 Task: Look for under-contract / pending properties.
Action: Mouse moved to (655, 65)
Screenshot: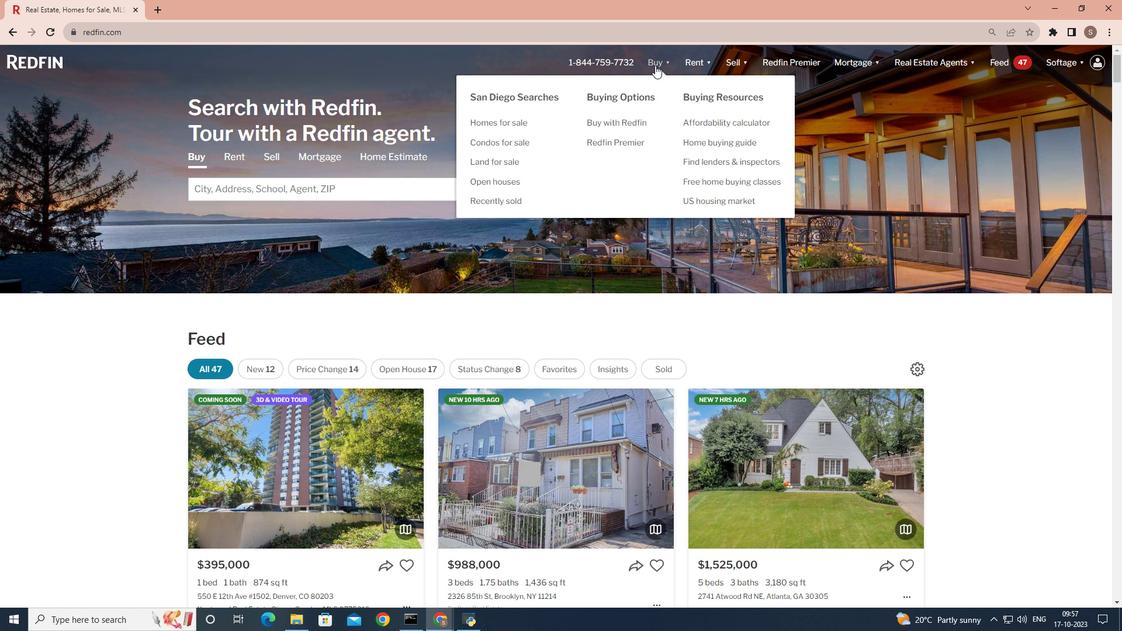 
Action: Mouse pressed left at (655, 65)
Screenshot: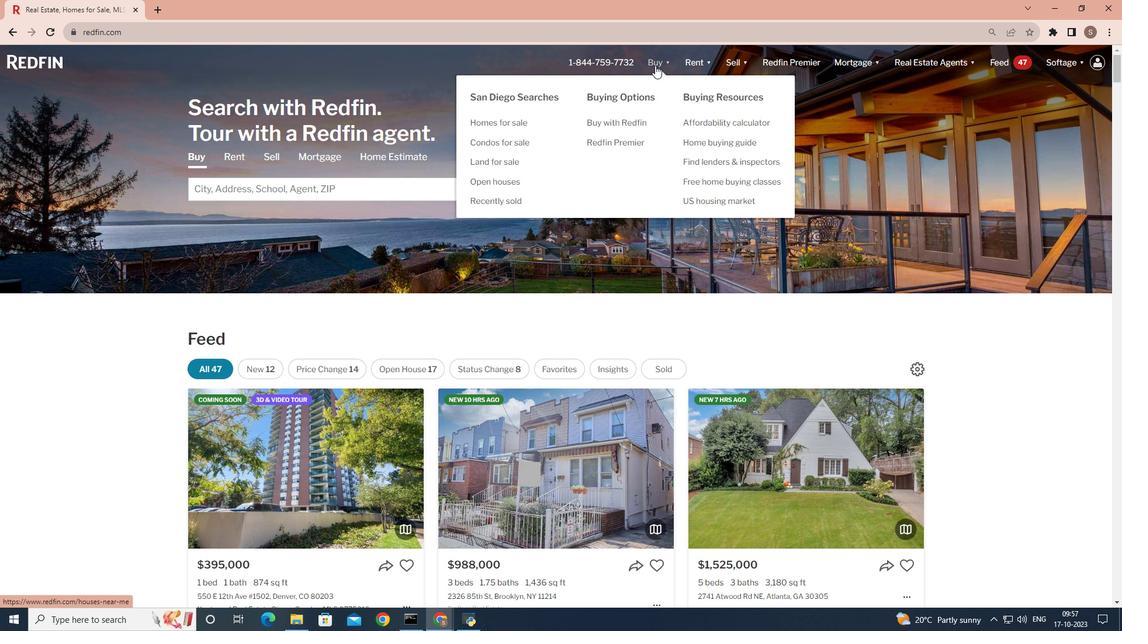 
Action: Mouse moved to (295, 243)
Screenshot: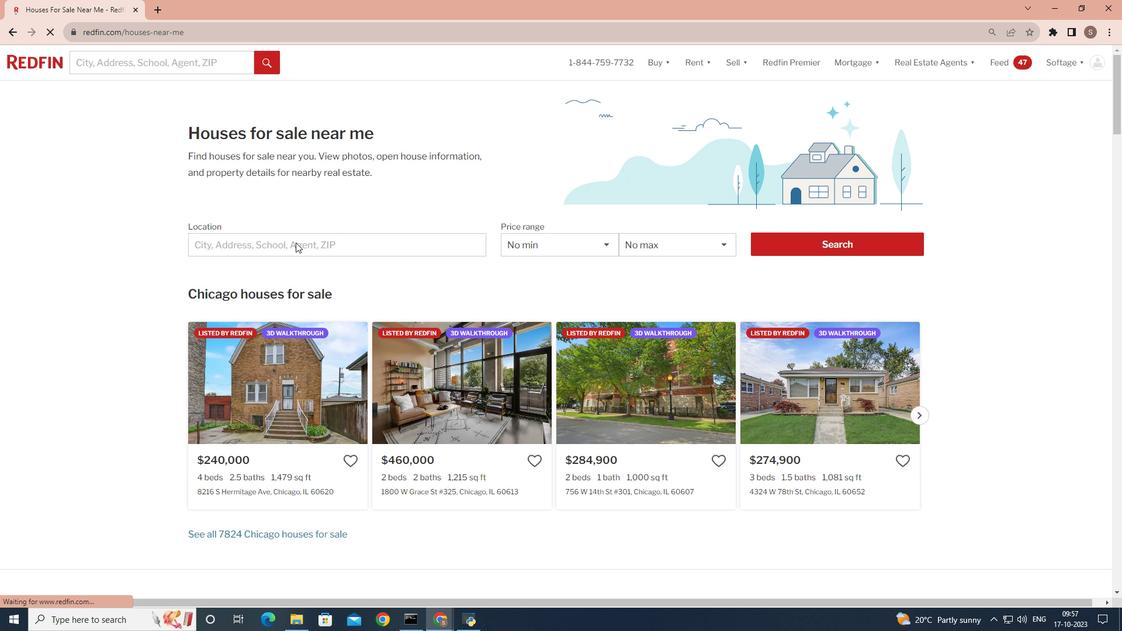 
Action: Mouse pressed left at (295, 243)
Screenshot: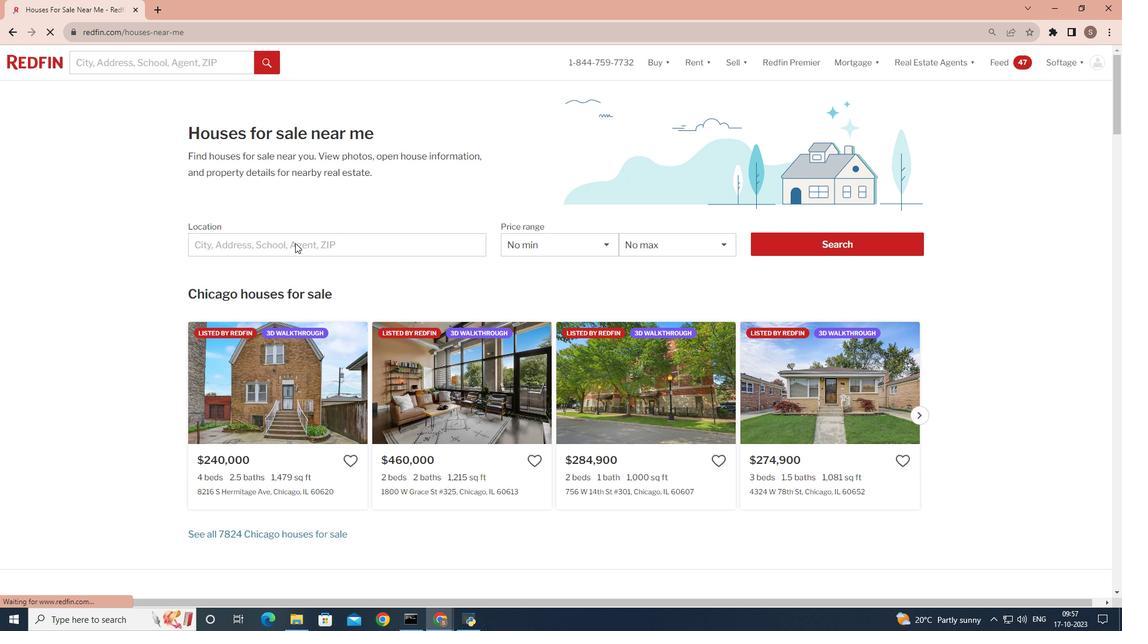 
Action: Mouse moved to (235, 245)
Screenshot: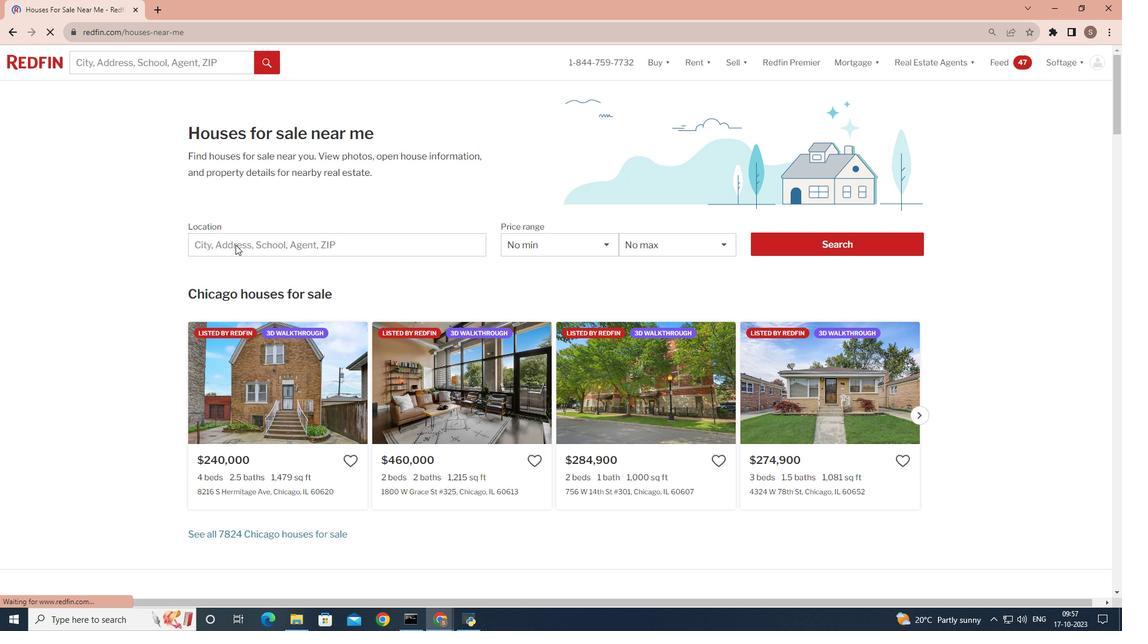 
Action: Mouse pressed left at (235, 245)
Screenshot: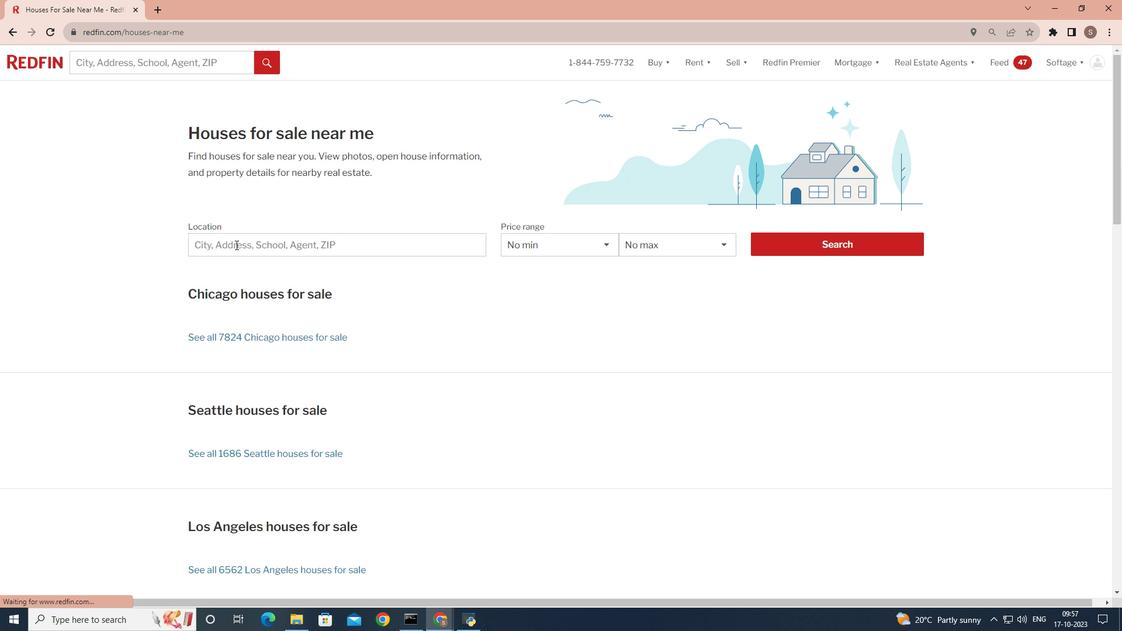 
Action: Key pressed <Key.shift>San<Key.space><Key.shift>Diego
Screenshot: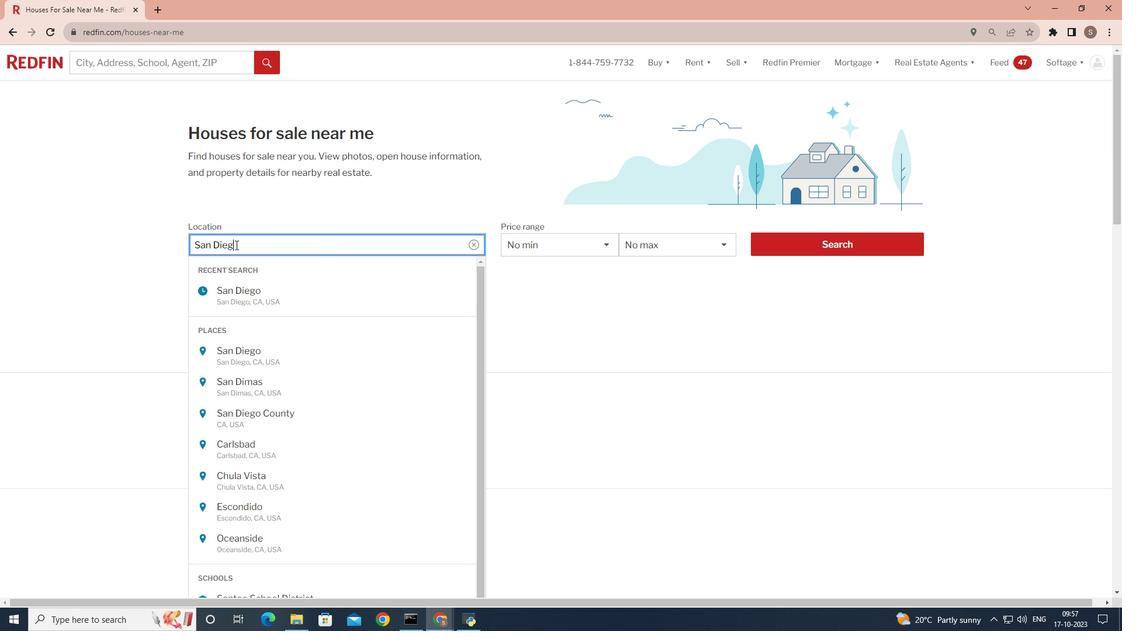 
Action: Mouse moved to (791, 242)
Screenshot: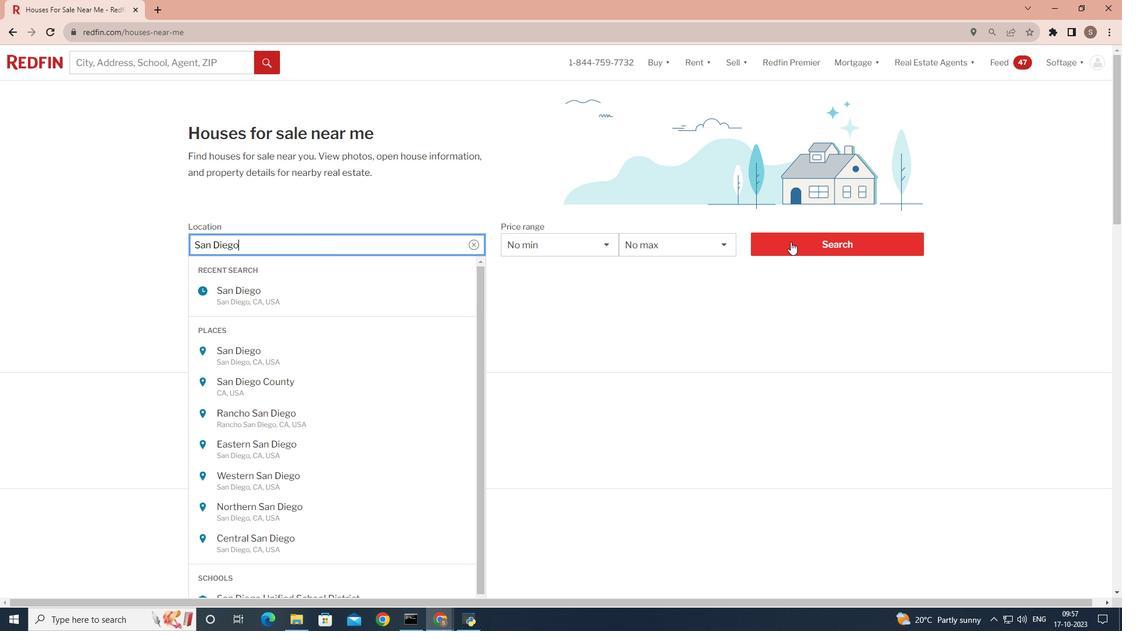 
Action: Mouse pressed left at (791, 242)
Screenshot: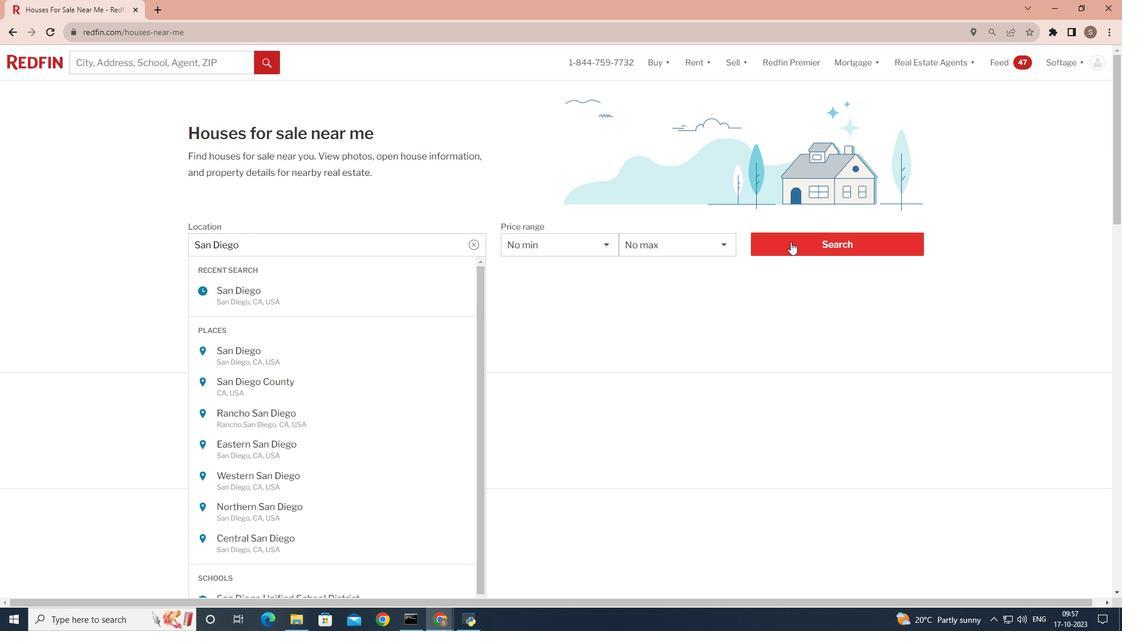 
Action: Mouse moved to (789, 241)
Screenshot: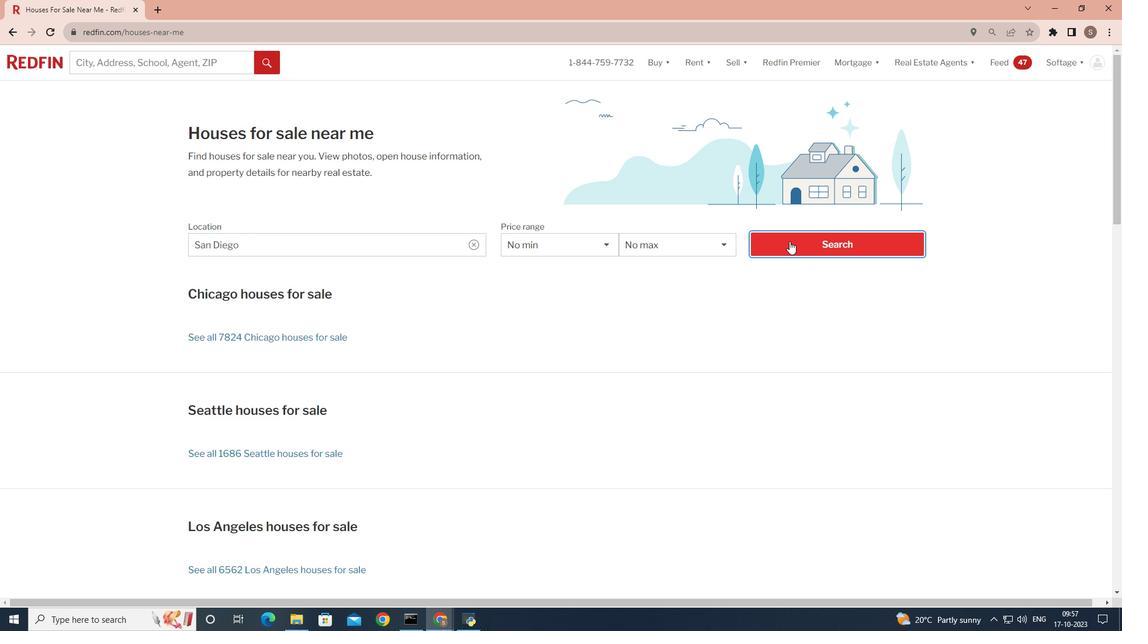
Action: Mouse pressed left at (789, 241)
Screenshot: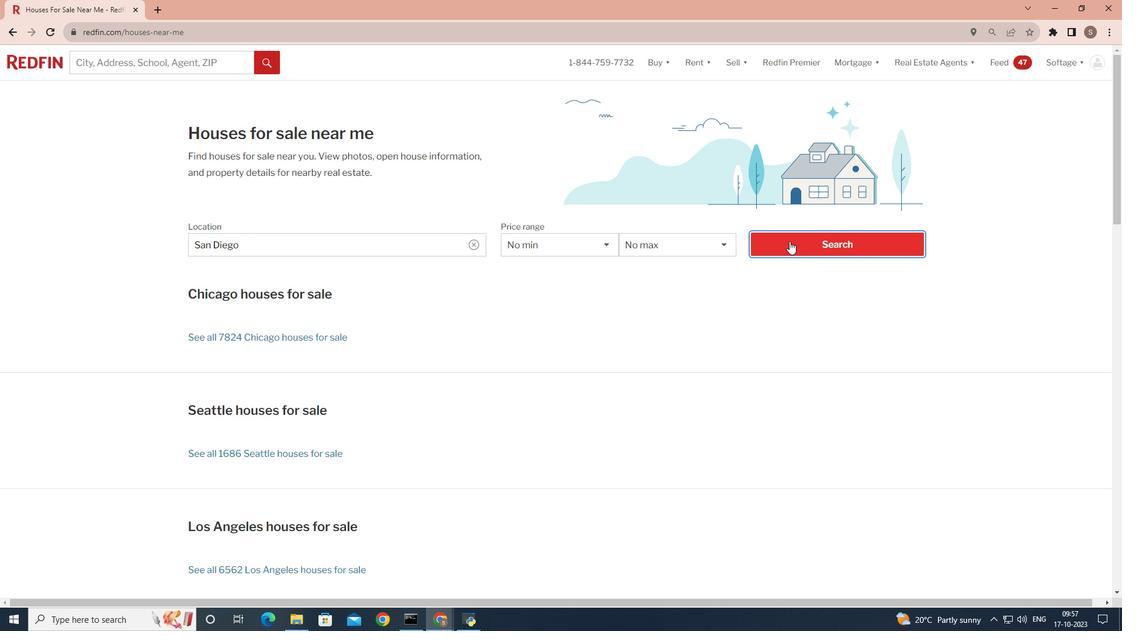 
Action: Mouse moved to (1009, 132)
Screenshot: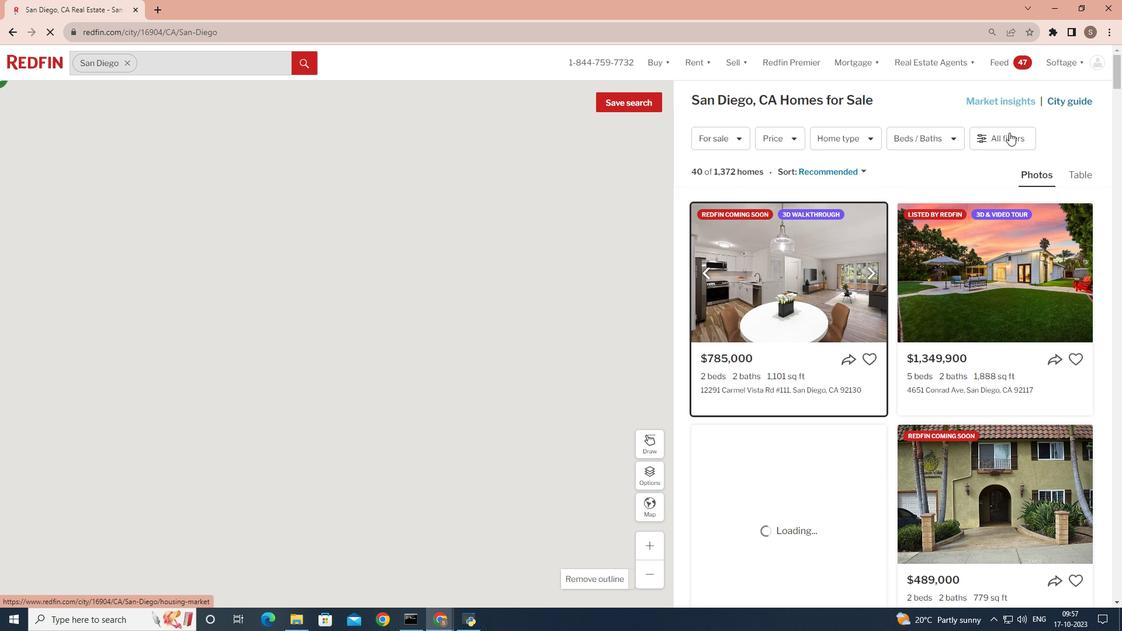 
Action: Mouse pressed left at (1009, 132)
Screenshot: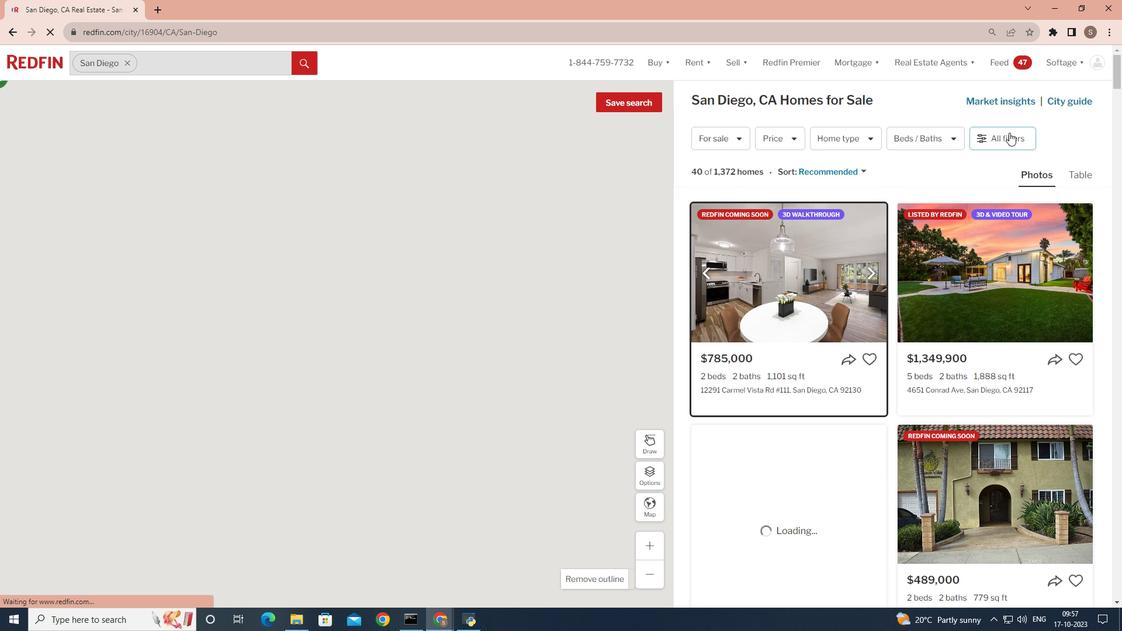 
Action: Mouse moved to (1009, 133)
Screenshot: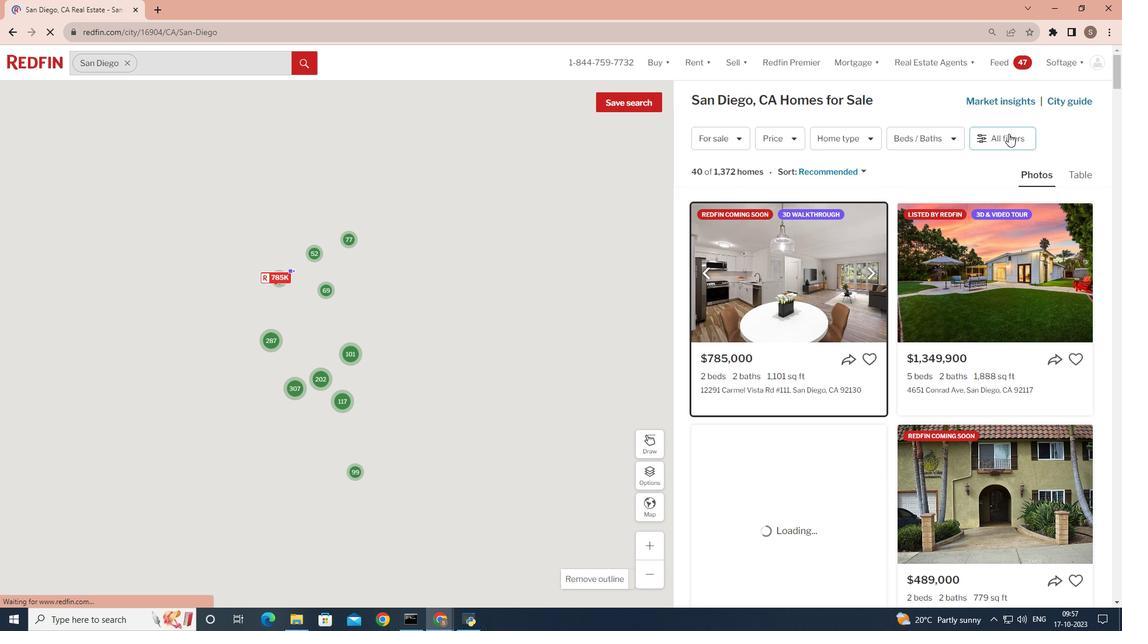 
Action: Mouse pressed left at (1009, 133)
Screenshot: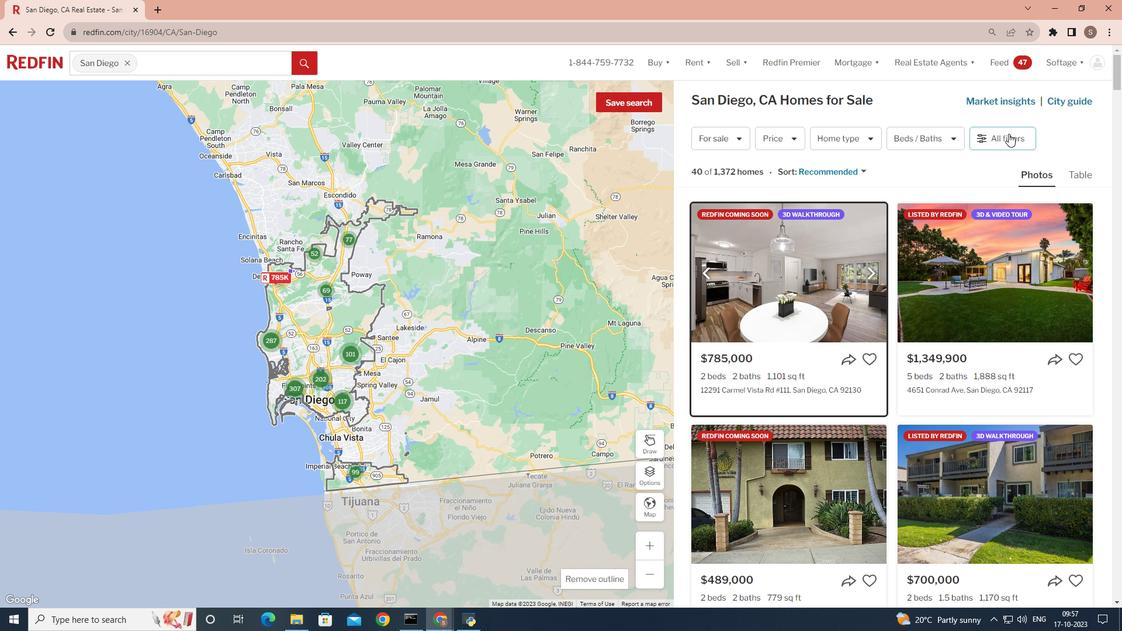 
Action: Mouse moved to (965, 336)
Screenshot: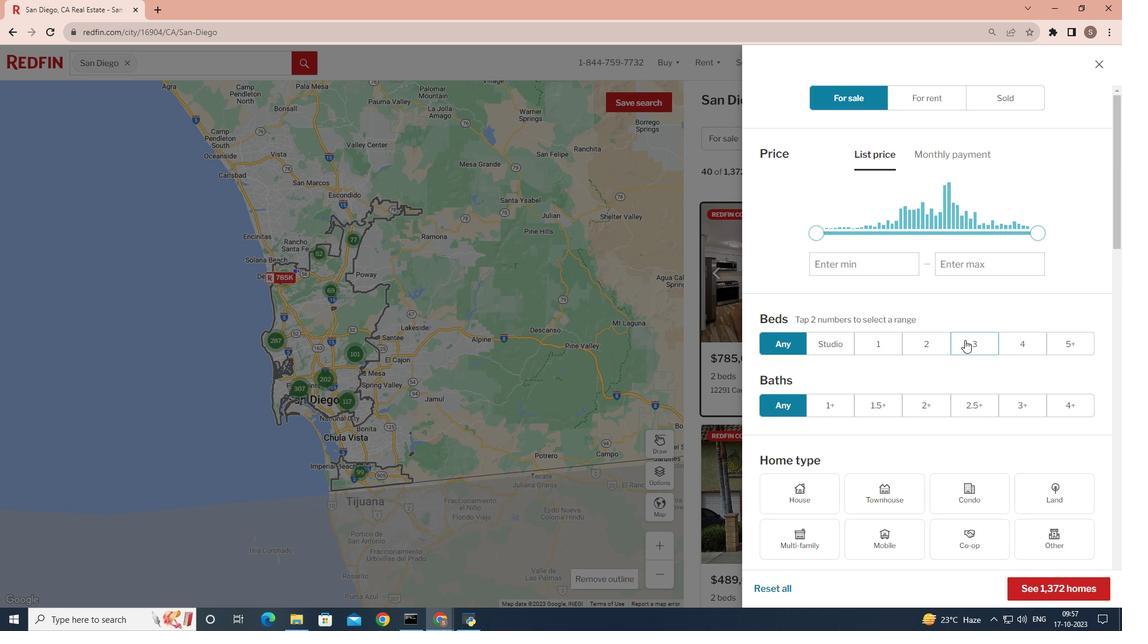 
Action: Mouse scrolled (965, 336) with delta (0, 0)
Screenshot: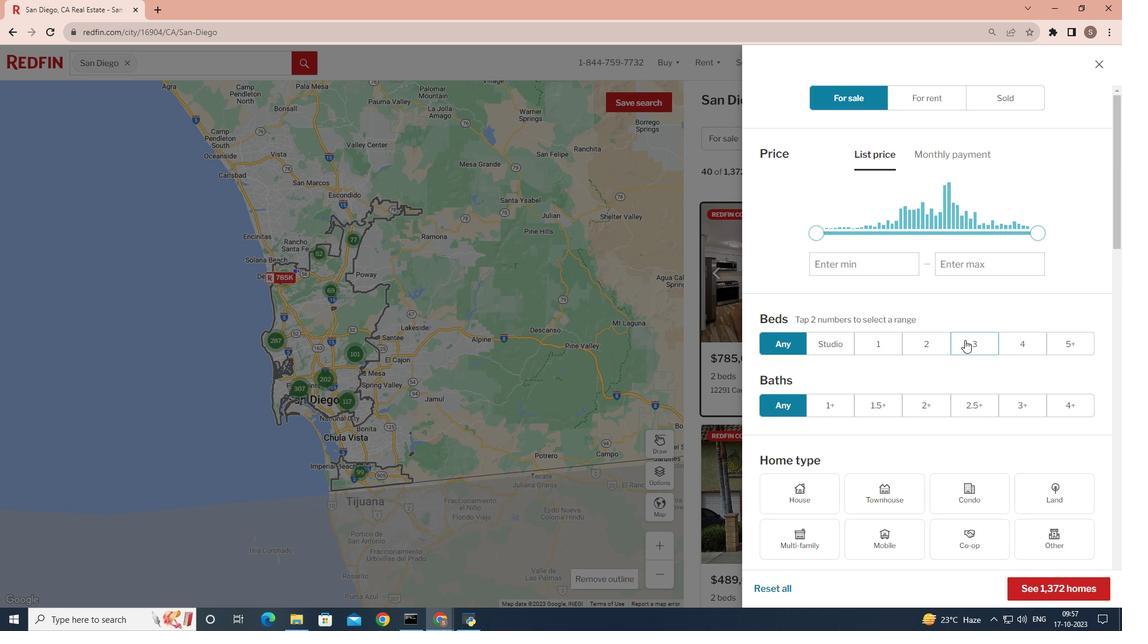 
Action: Mouse moved to (965, 342)
Screenshot: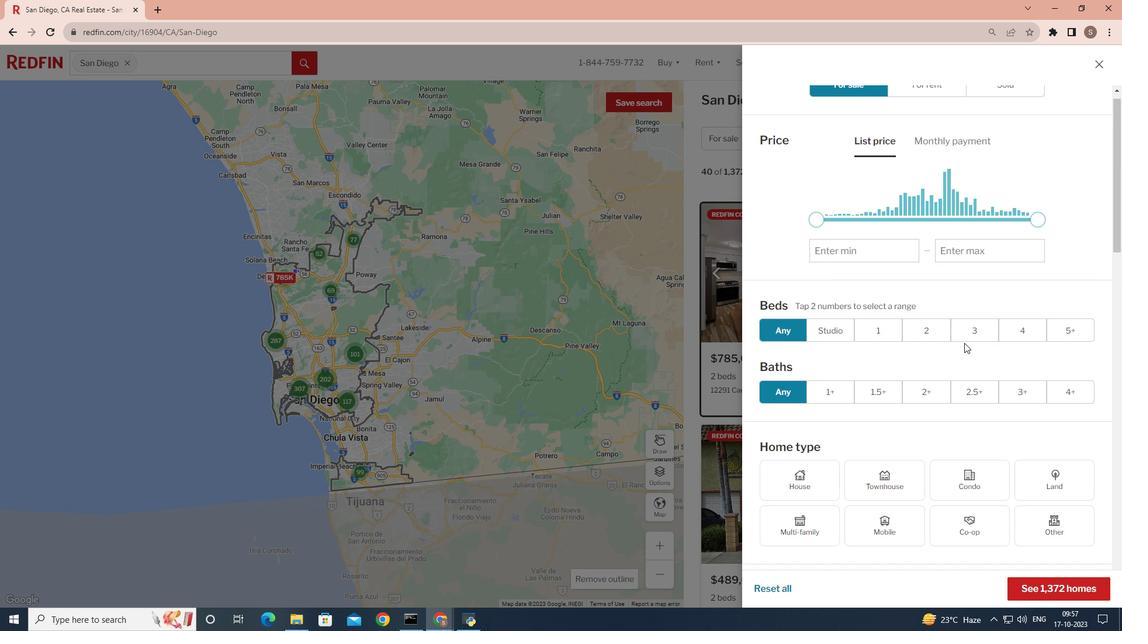 
Action: Mouse scrolled (965, 341) with delta (0, 0)
Screenshot: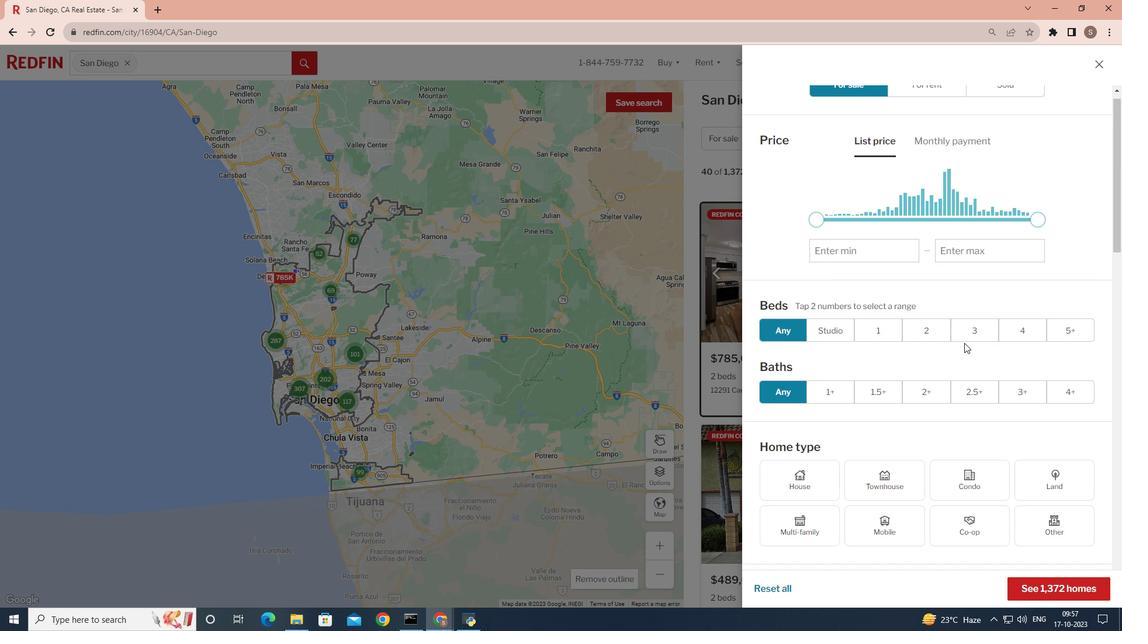 
Action: Mouse moved to (958, 352)
Screenshot: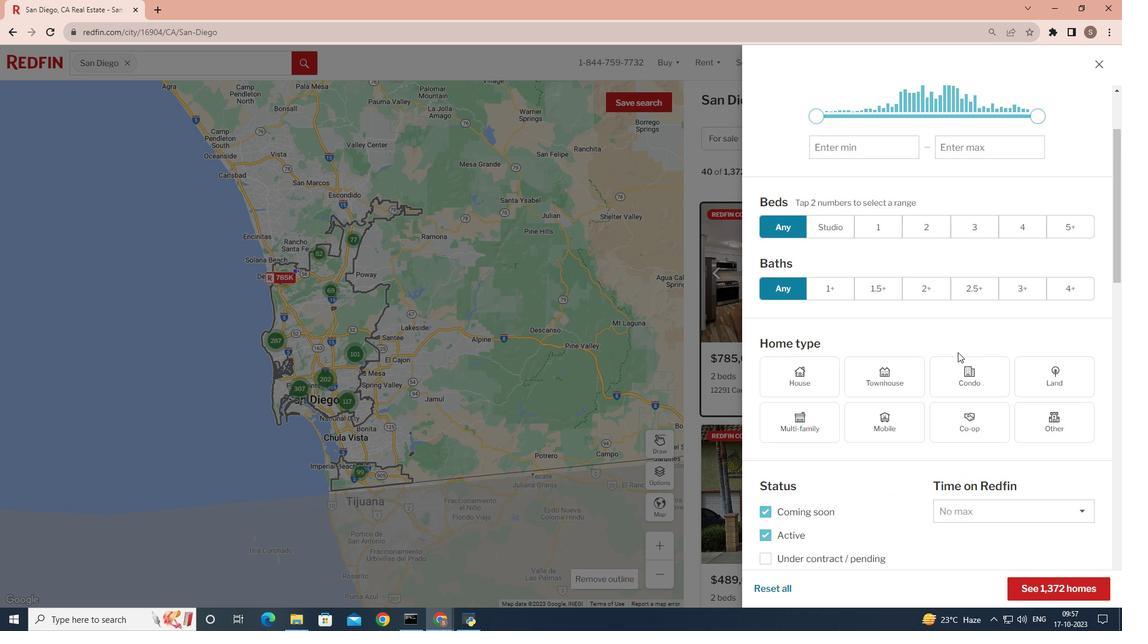 
Action: Mouse scrolled (958, 352) with delta (0, 0)
Screenshot: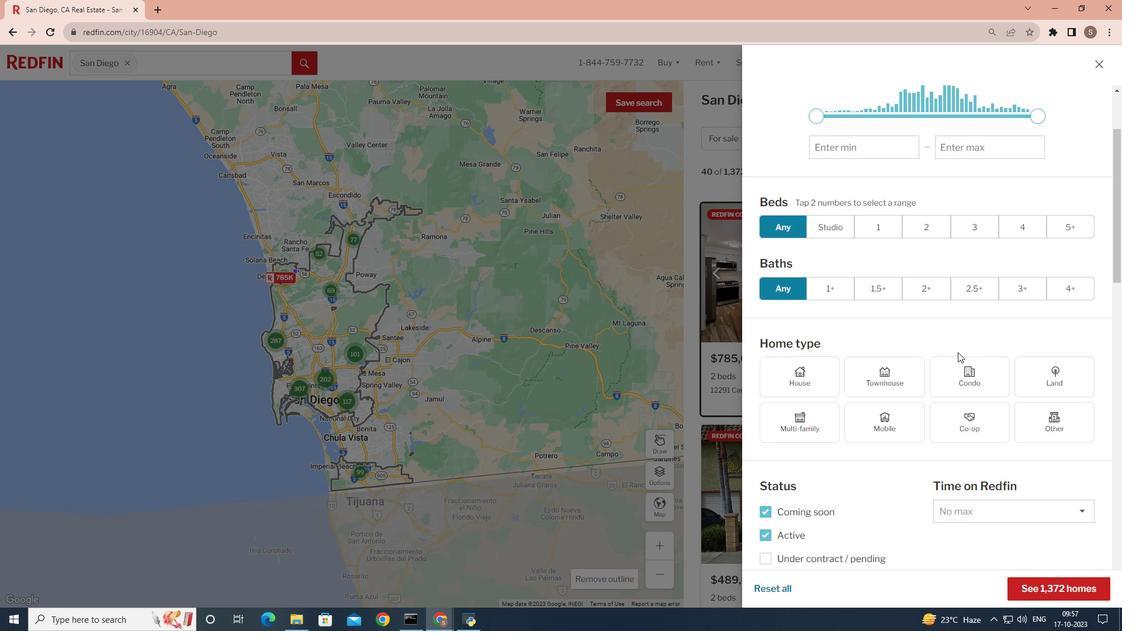 
Action: Mouse scrolled (958, 352) with delta (0, 0)
Screenshot: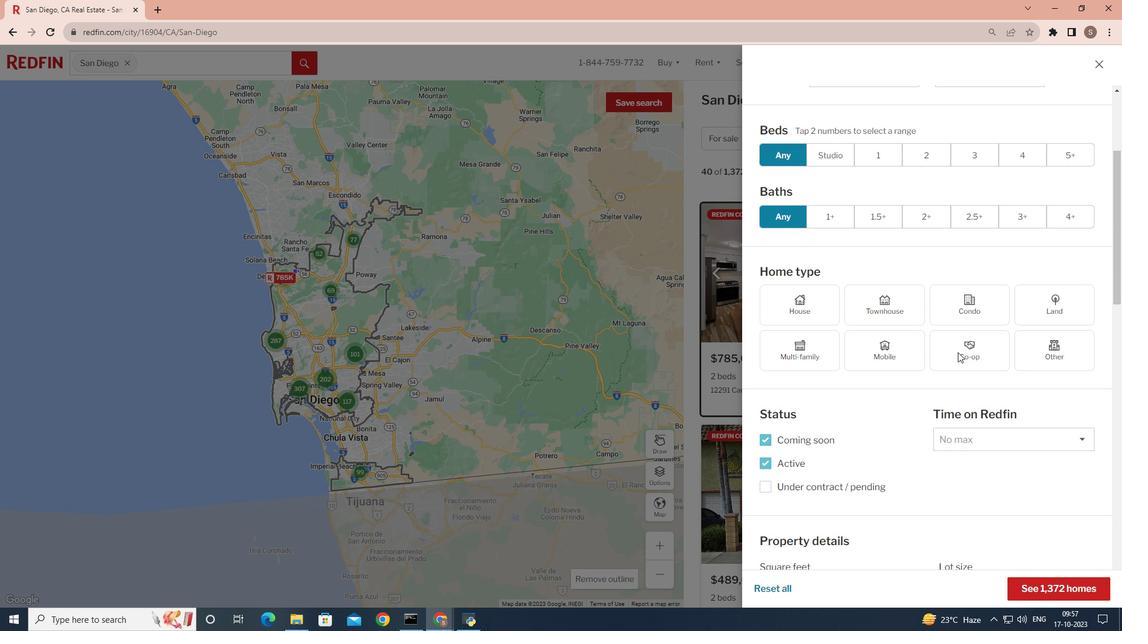 
Action: Mouse moved to (948, 357)
Screenshot: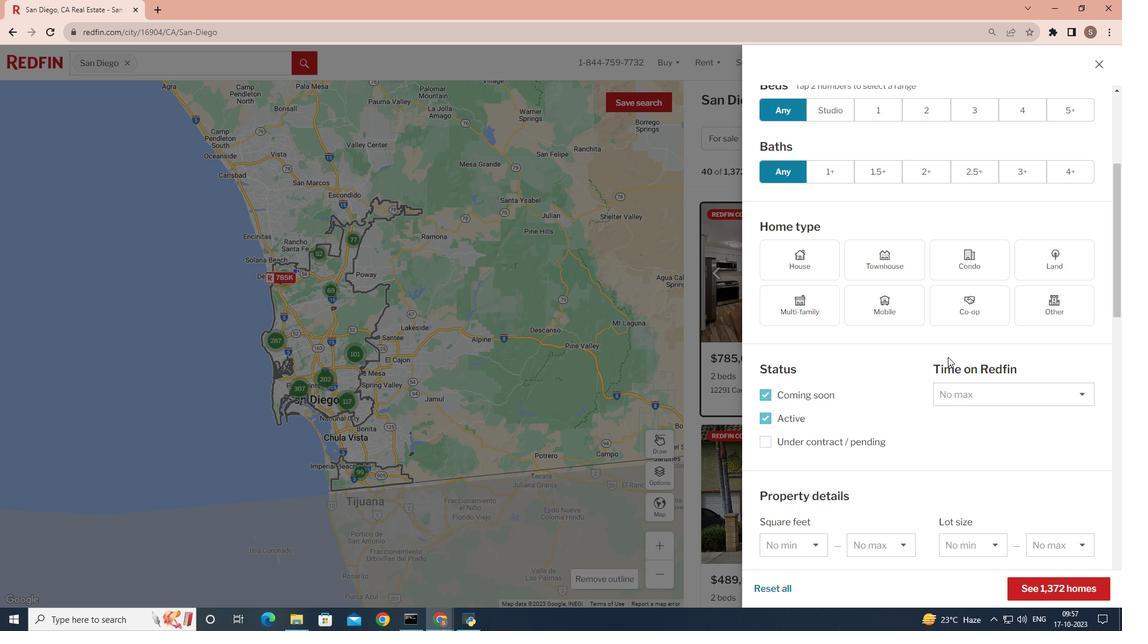 
Action: Mouse scrolled (948, 356) with delta (0, 0)
Screenshot: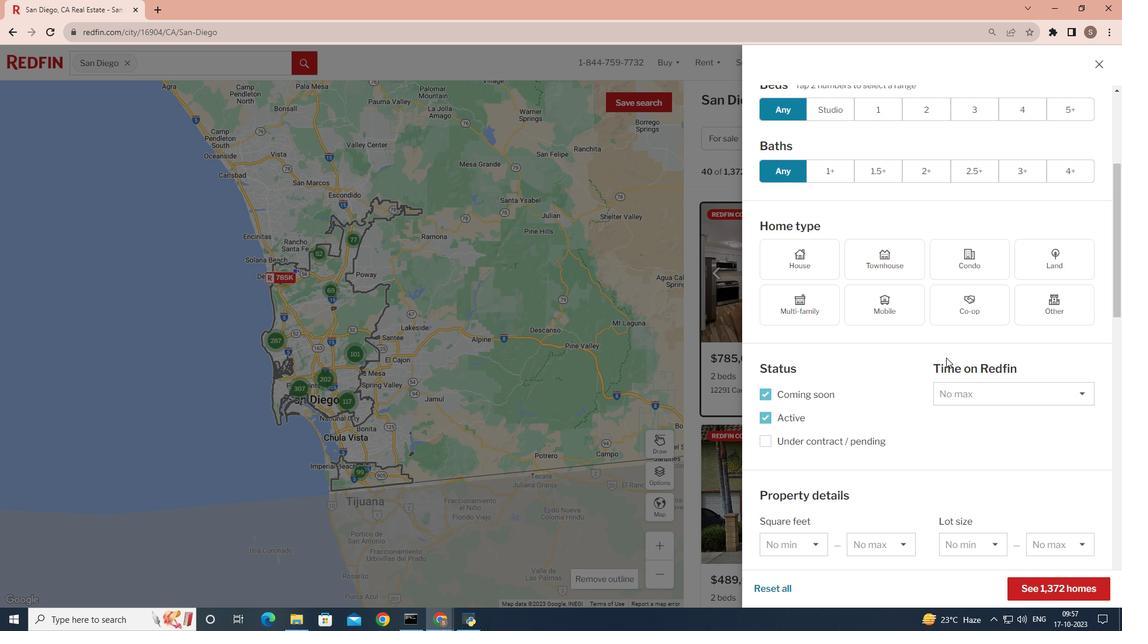 
Action: Mouse moved to (946, 358)
Screenshot: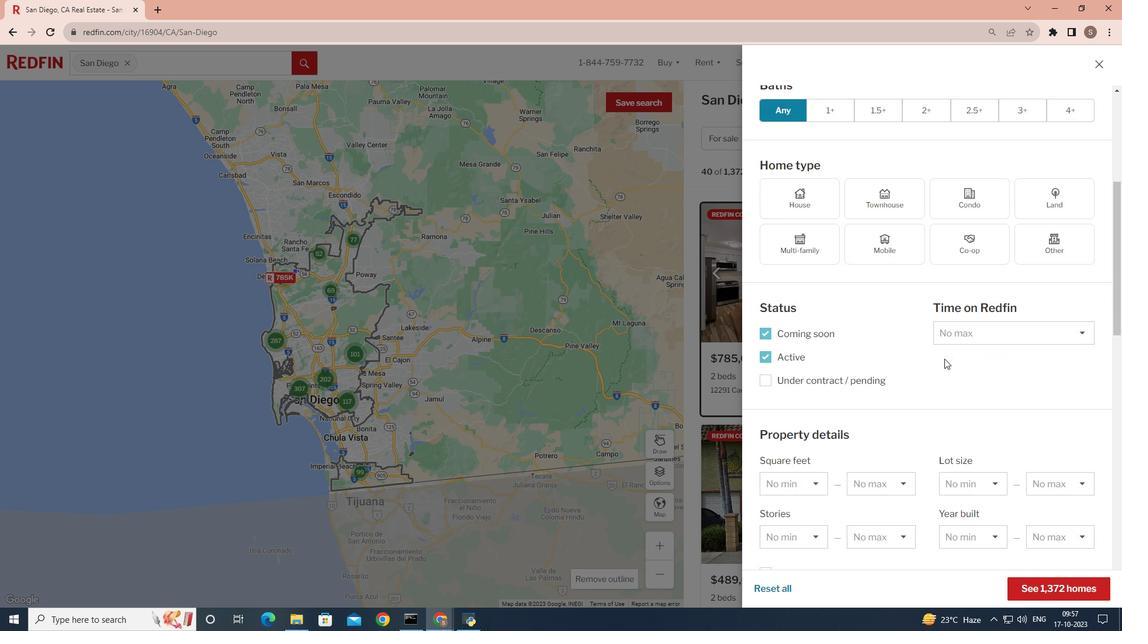 
Action: Mouse scrolled (946, 357) with delta (0, 0)
Screenshot: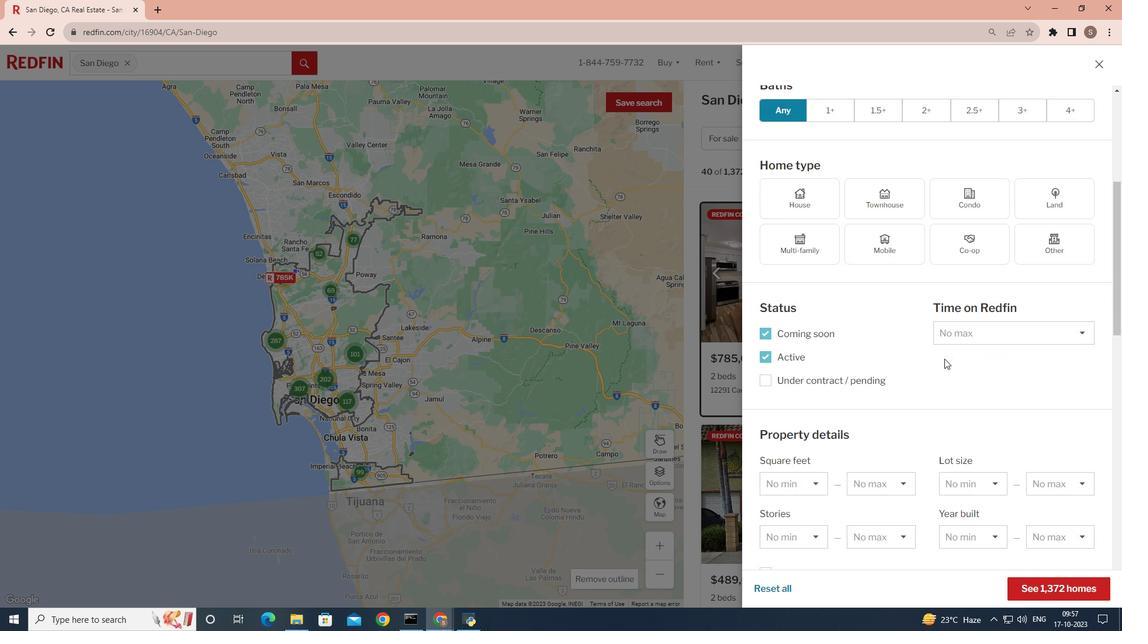 
Action: Mouse moved to (764, 302)
Screenshot: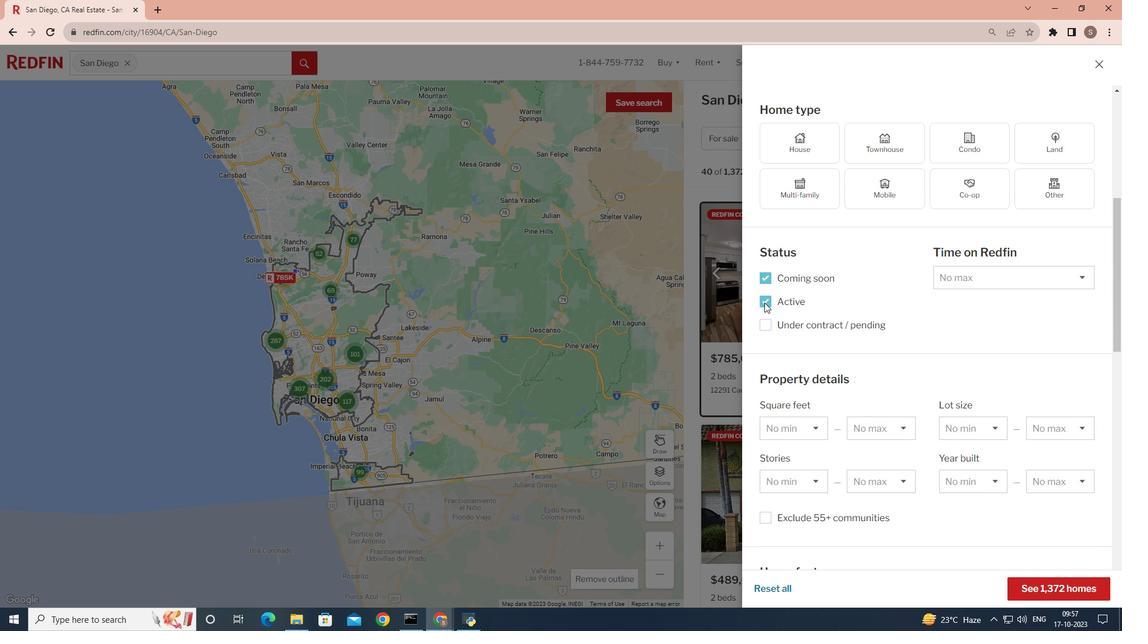 
Action: Mouse pressed left at (764, 302)
Screenshot: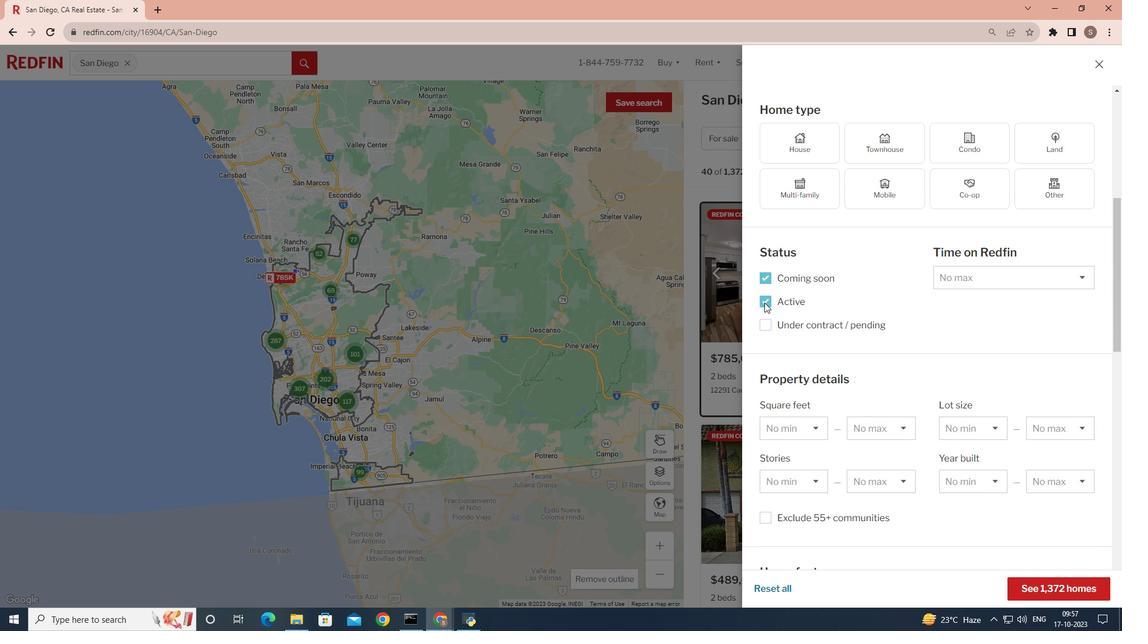 
Action: Mouse moved to (767, 275)
Screenshot: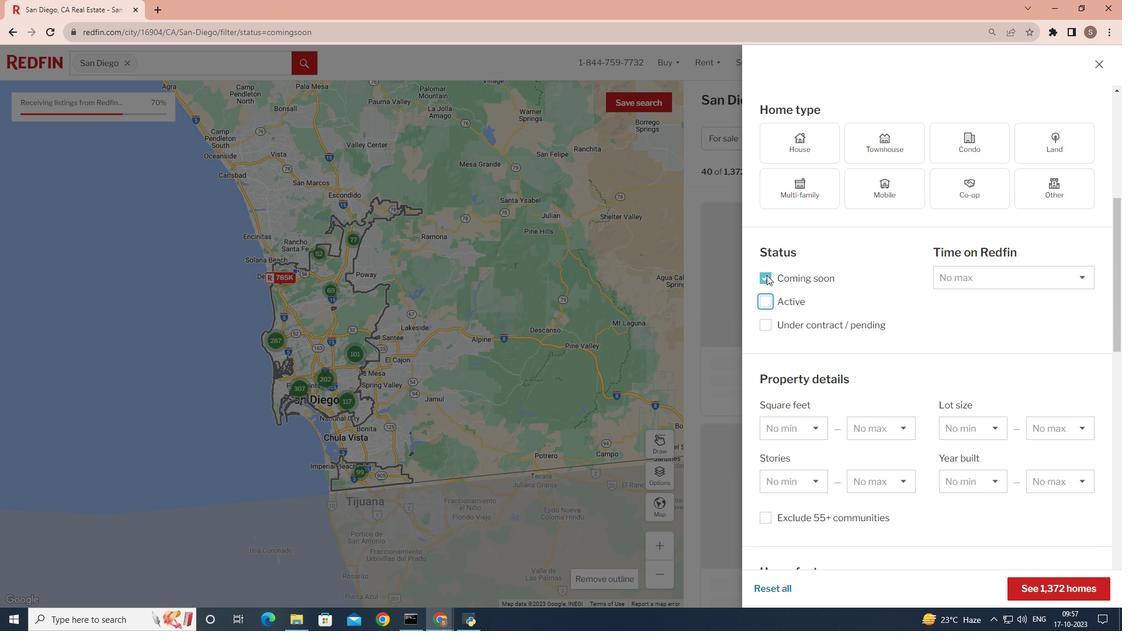 
Action: Mouse pressed left at (767, 275)
Screenshot: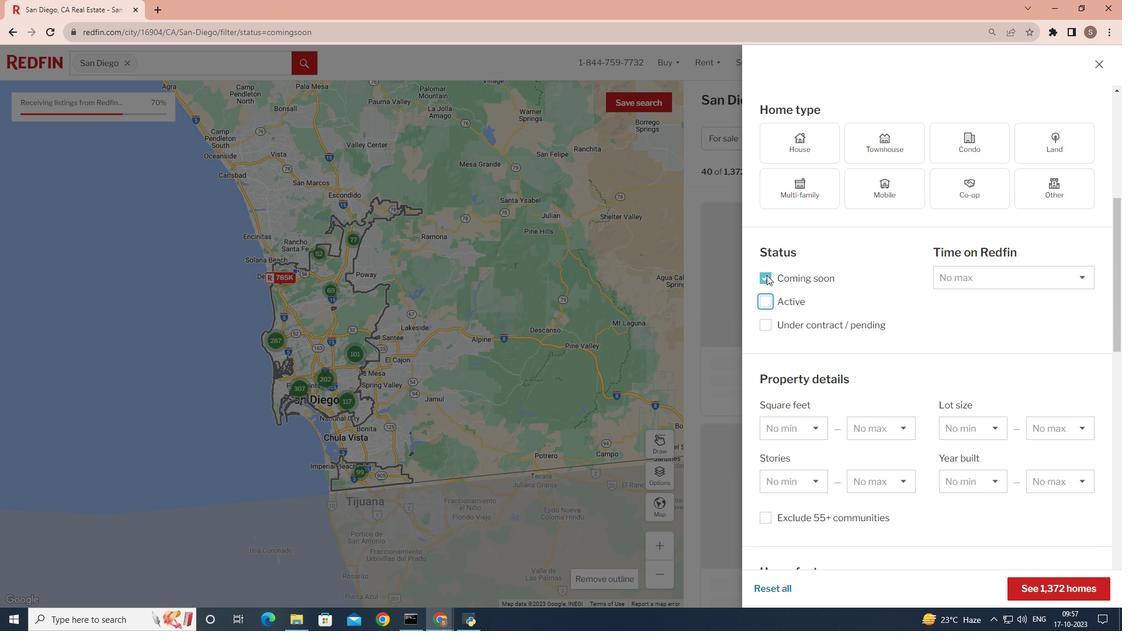 
Action: Mouse moved to (767, 277)
Screenshot: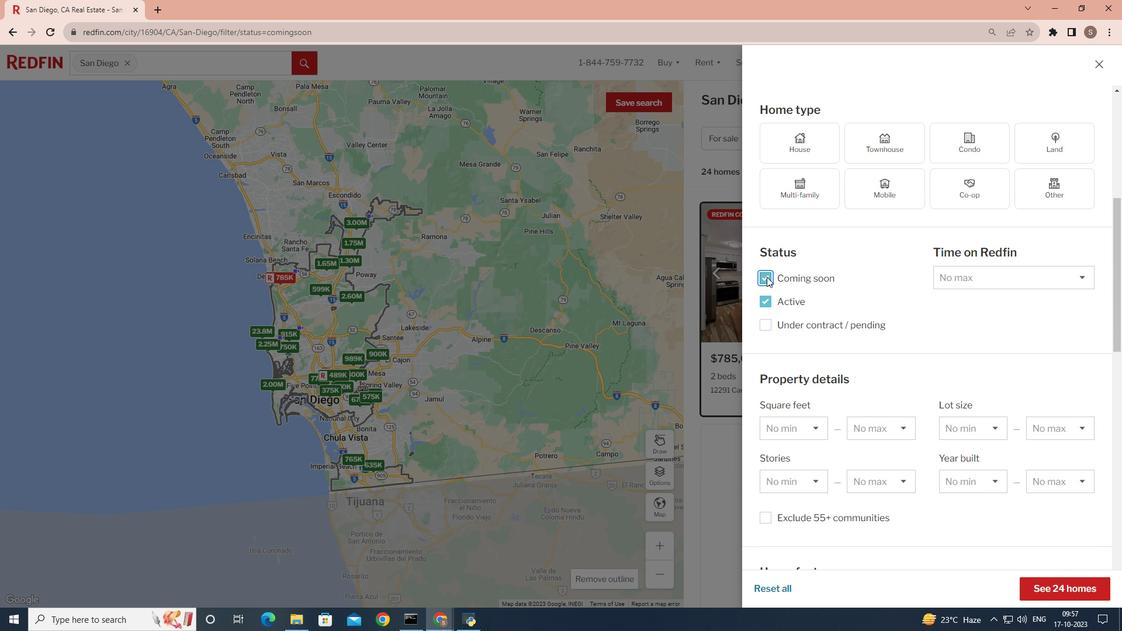 
Action: Mouse pressed left at (767, 277)
Screenshot: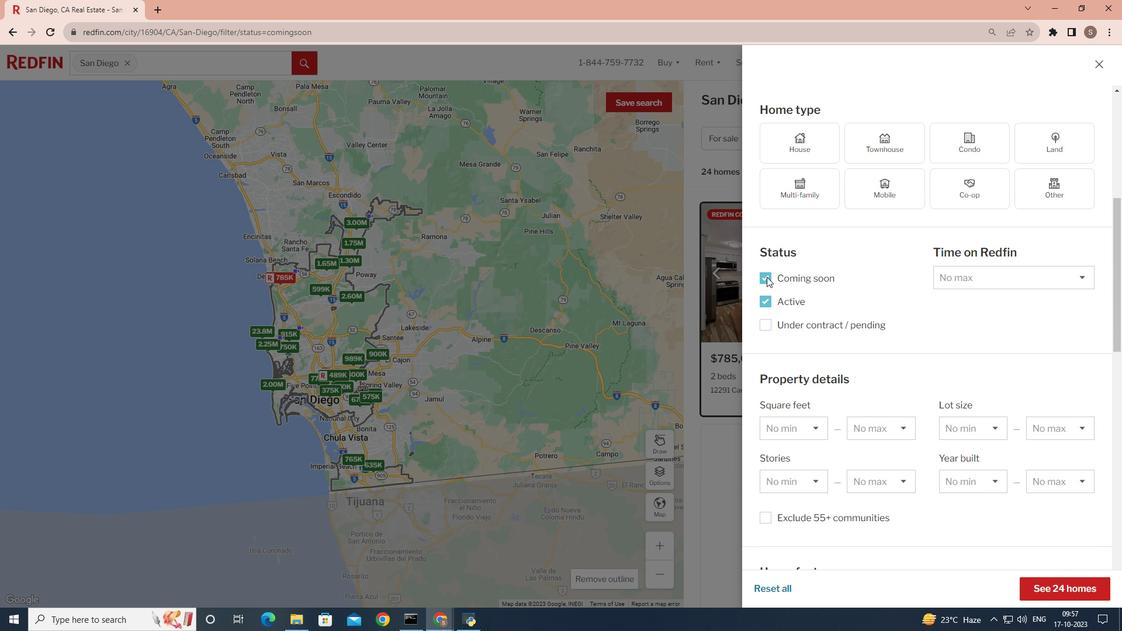 
Action: Mouse moved to (763, 325)
Screenshot: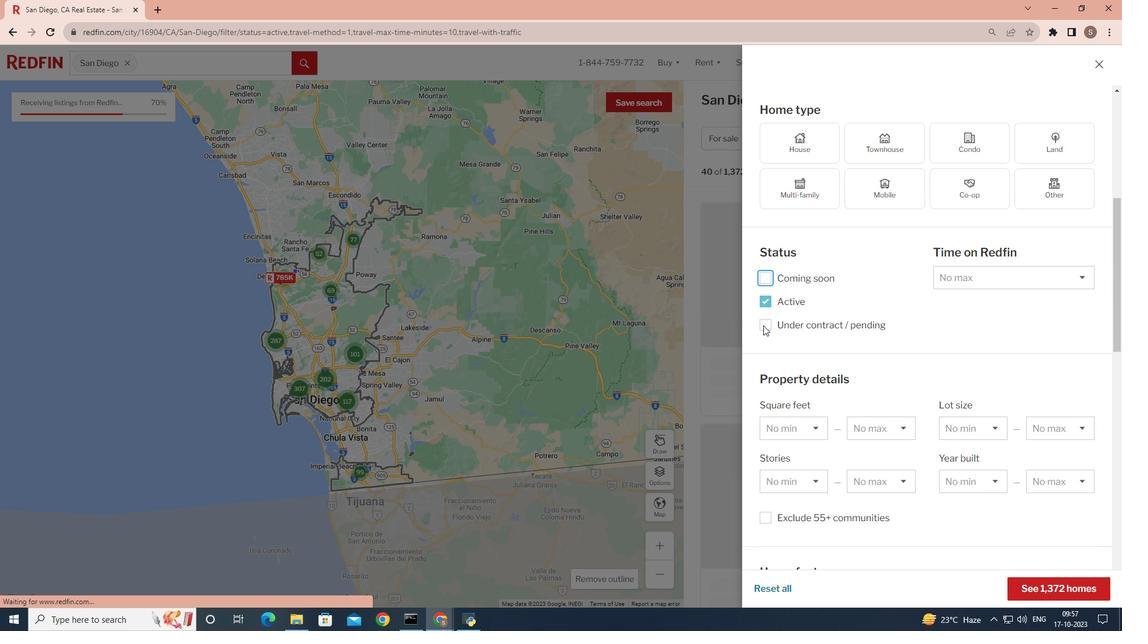 
Action: Mouse pressed left at (763, 325)
Screenshot: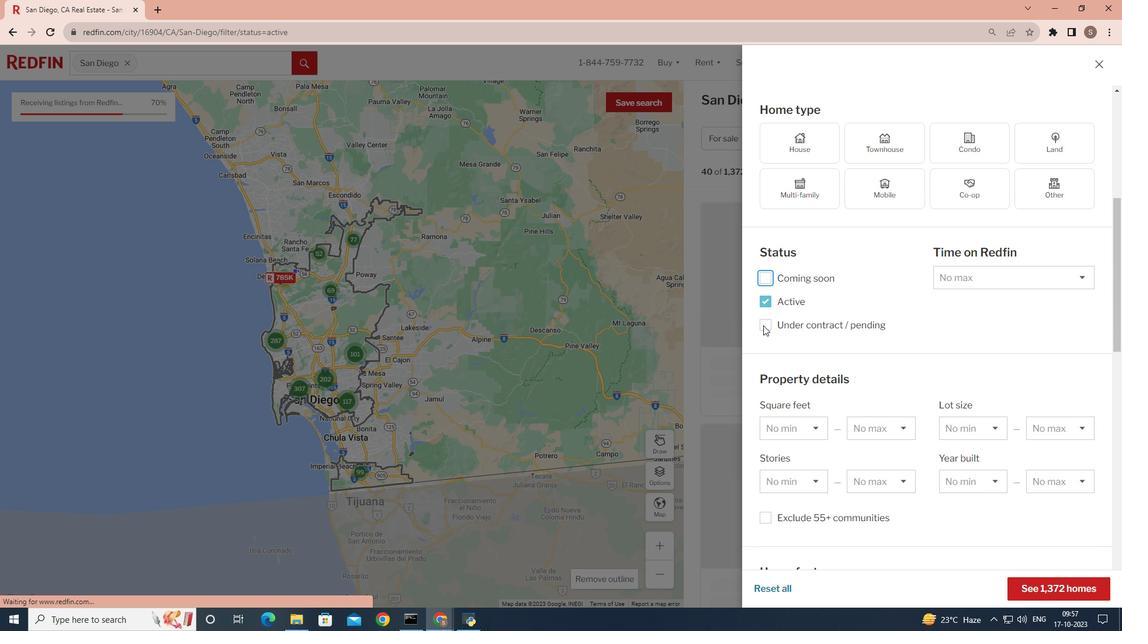 
Action: Mouse moved to (766, 302)
Screenshot: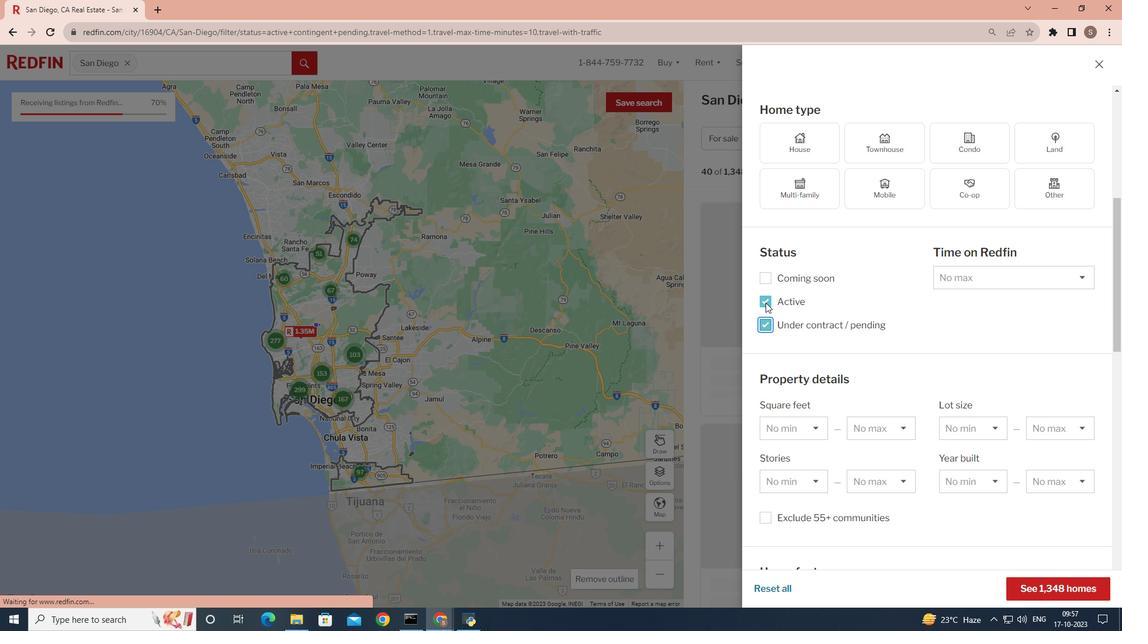 
Action: Mouse pressed left at (766, 302)
Screenshot: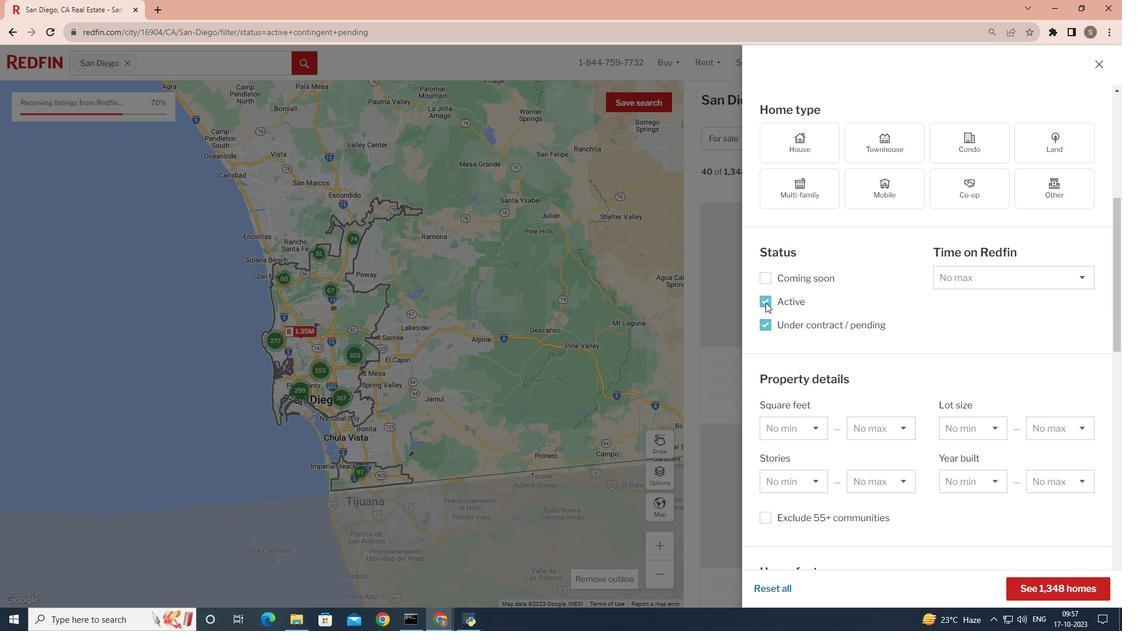 
Action: Mouse moved to (1040, 585)
Screenshot: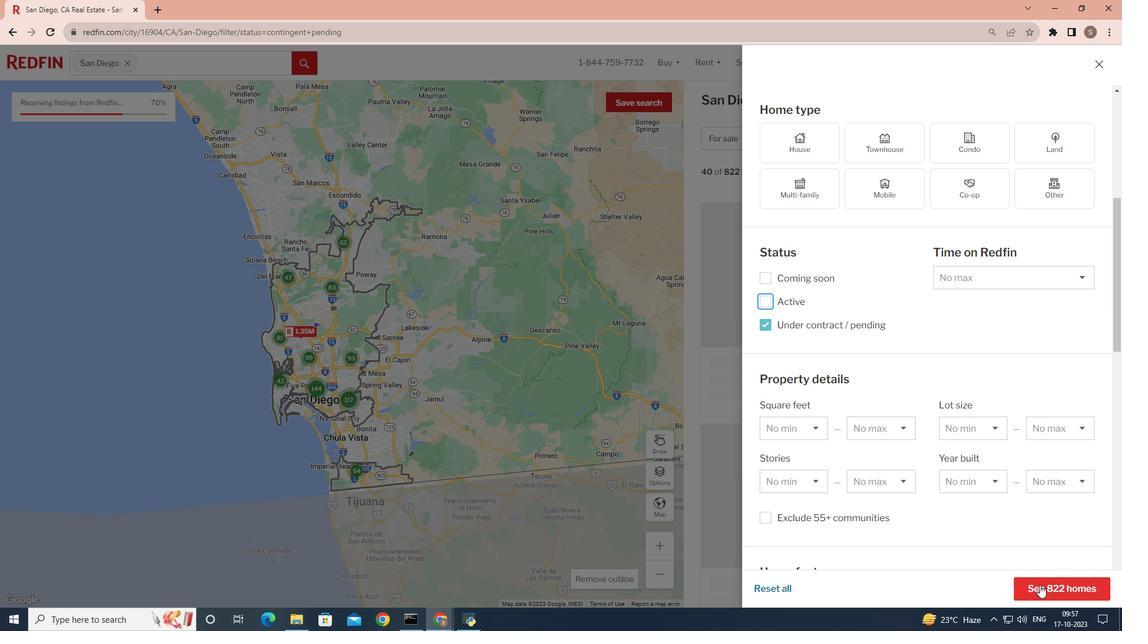 
Action: Mouse pressed left at (1040, 585)
Screenshot: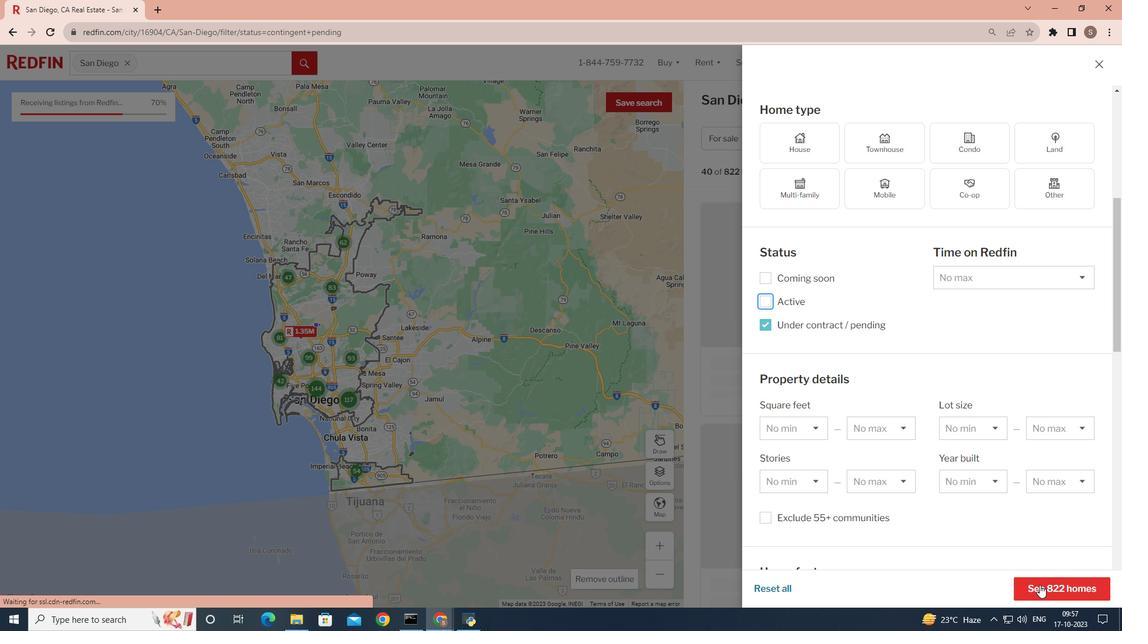 
Action: Mouse moved to (1021, 537)
Screenshot: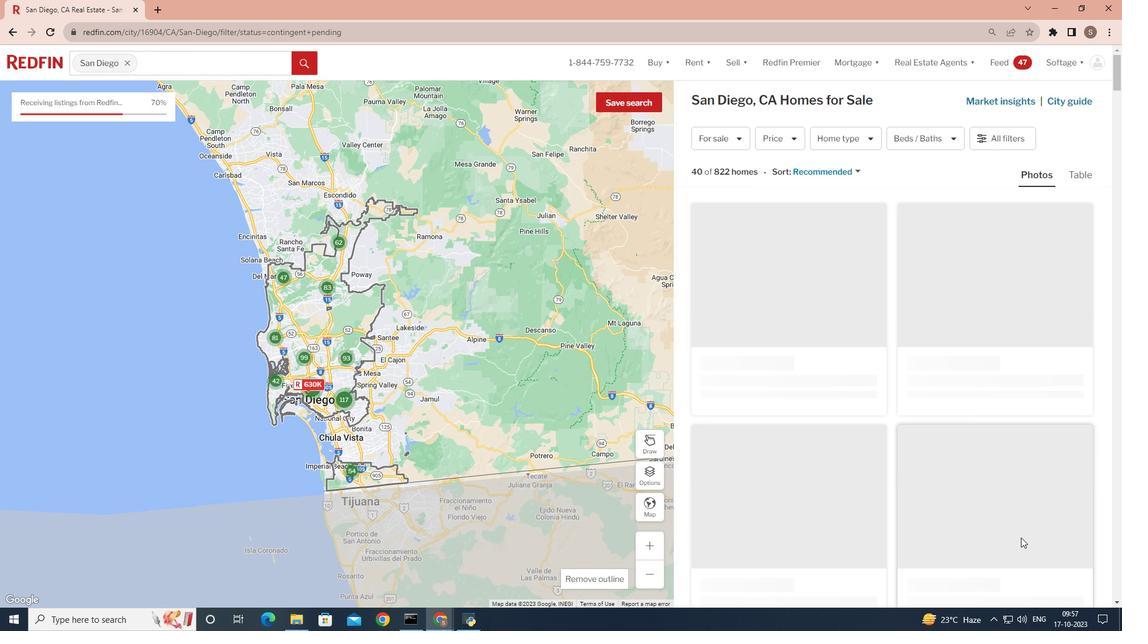 
